 Task: Add Sprouts Mexican Style Shredded Cheese Value Pack to the cart.
Action: Mouse pressed left at (26, 89)
Screenshot: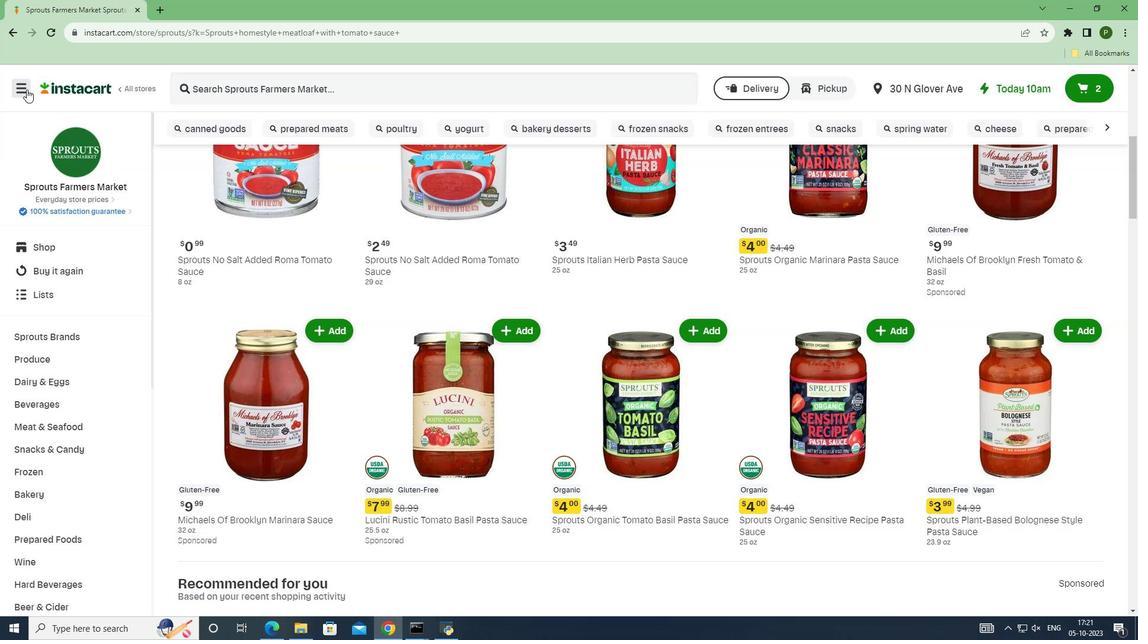 
Action: Mouse moved to (65, 313)
Screenshot: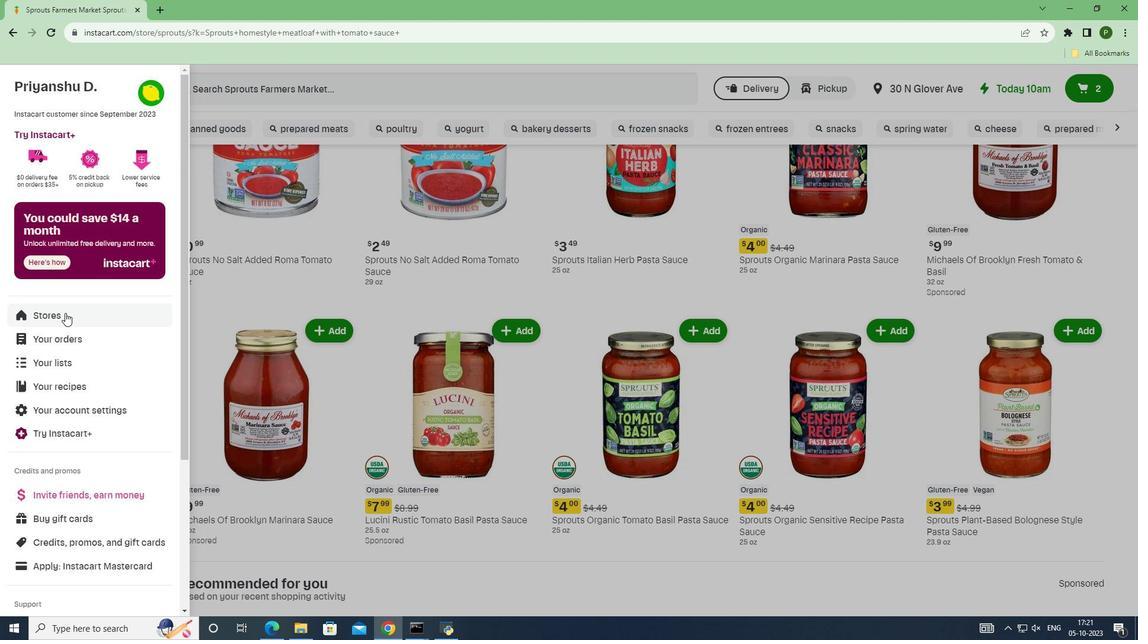 
Action: Mouse pressed left at (65, 313)
Screenshot: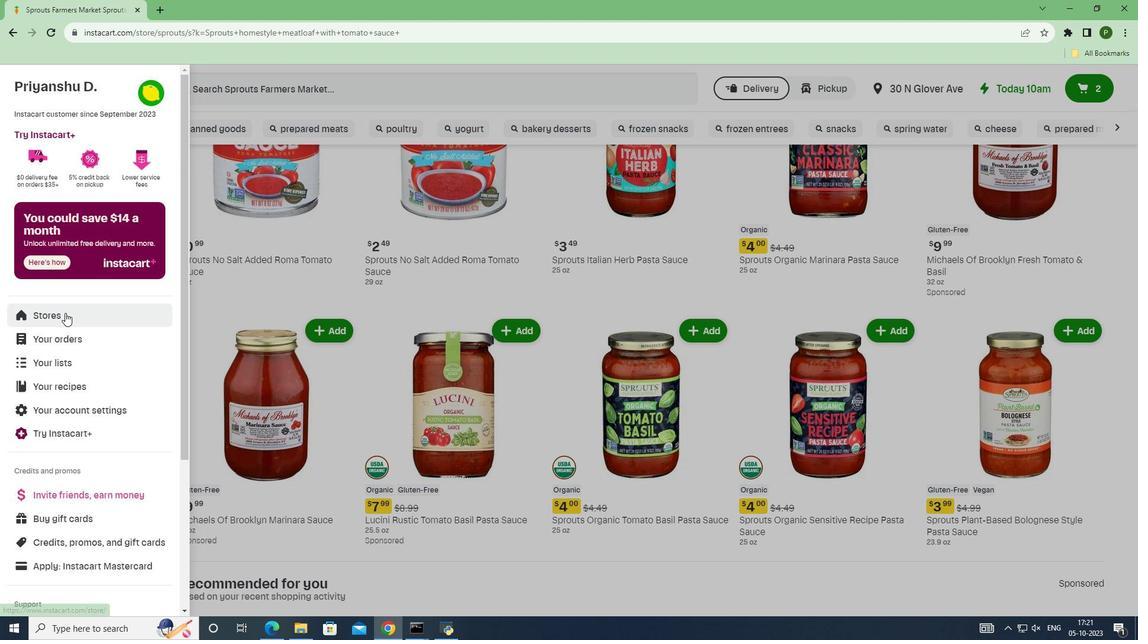 
Action: Mouse moved to (273, 136)
Screenshot: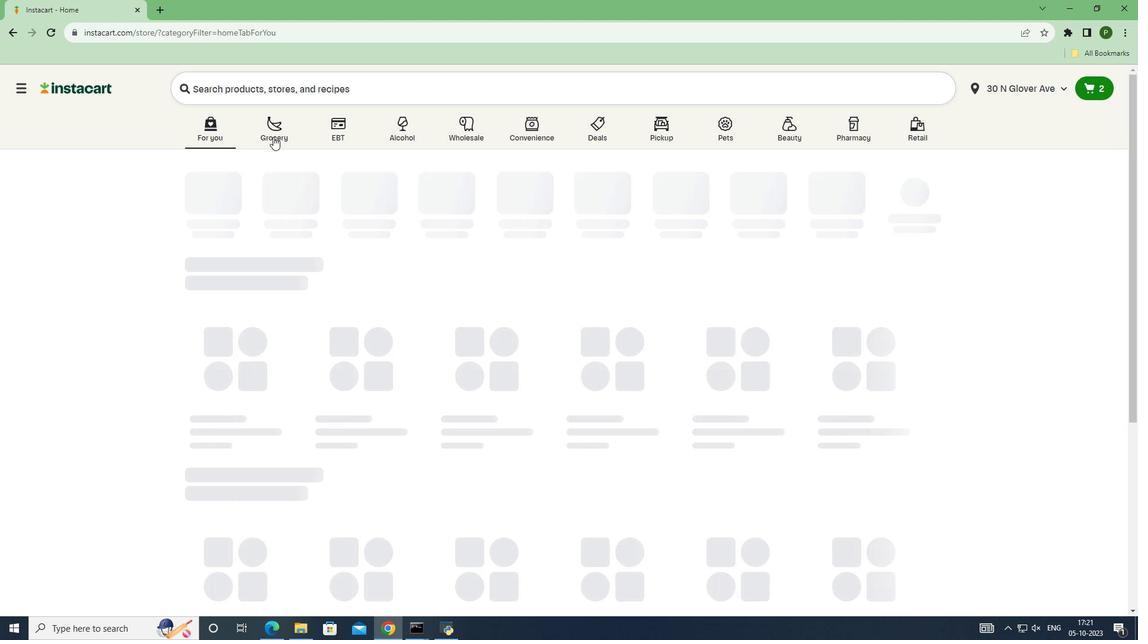
Action: Mouse pressed left at (273, 136)
Screenshot: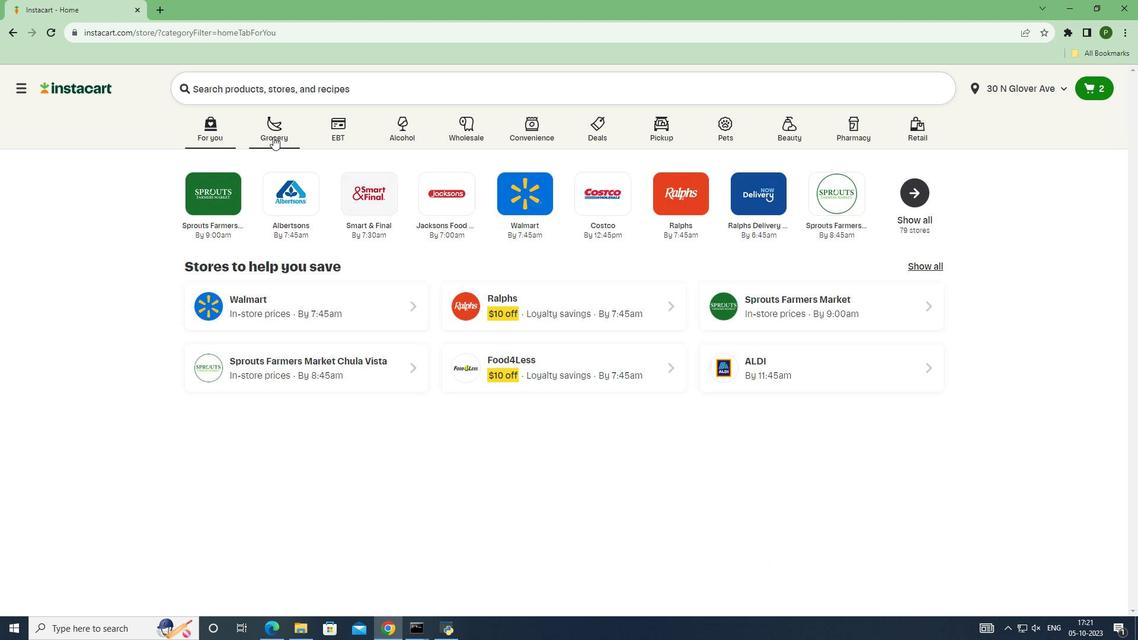
Action: Mouse moved to (298, 209)
Screenshot: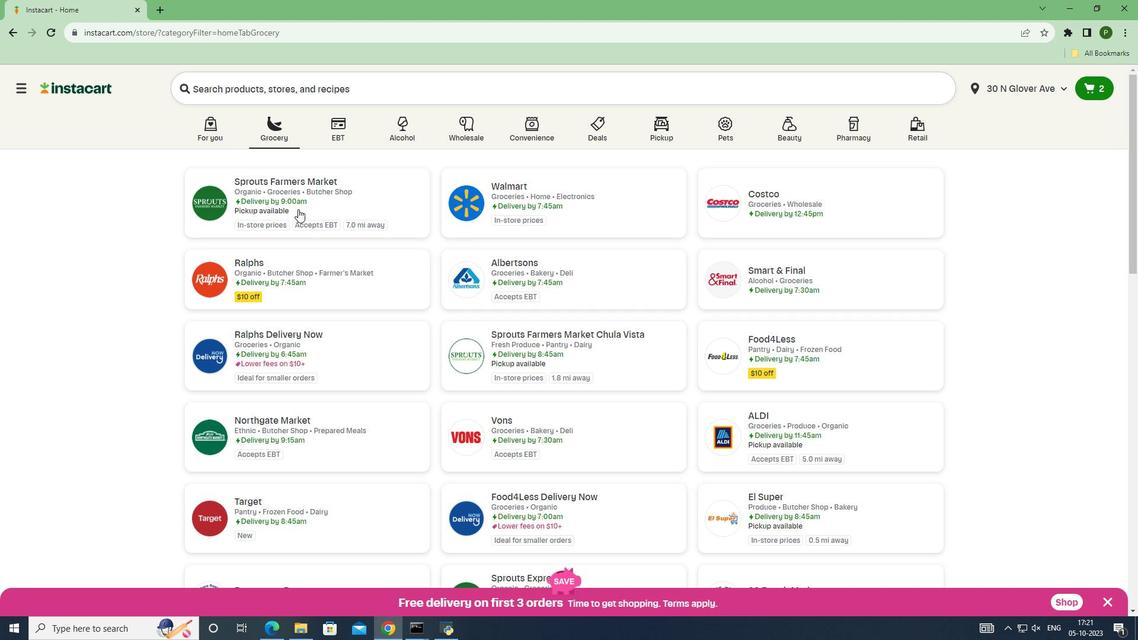 
Action: Mouse pressed left at (298, 209)
Screenshot: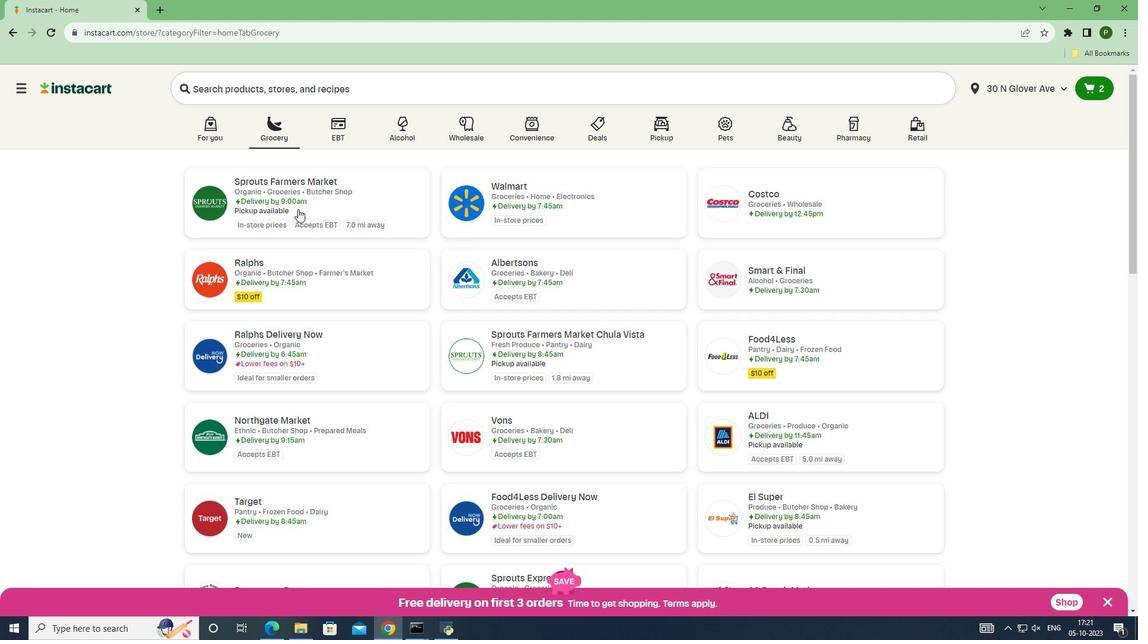 
Action: Mouse moved to (51, 333)
Screenshot: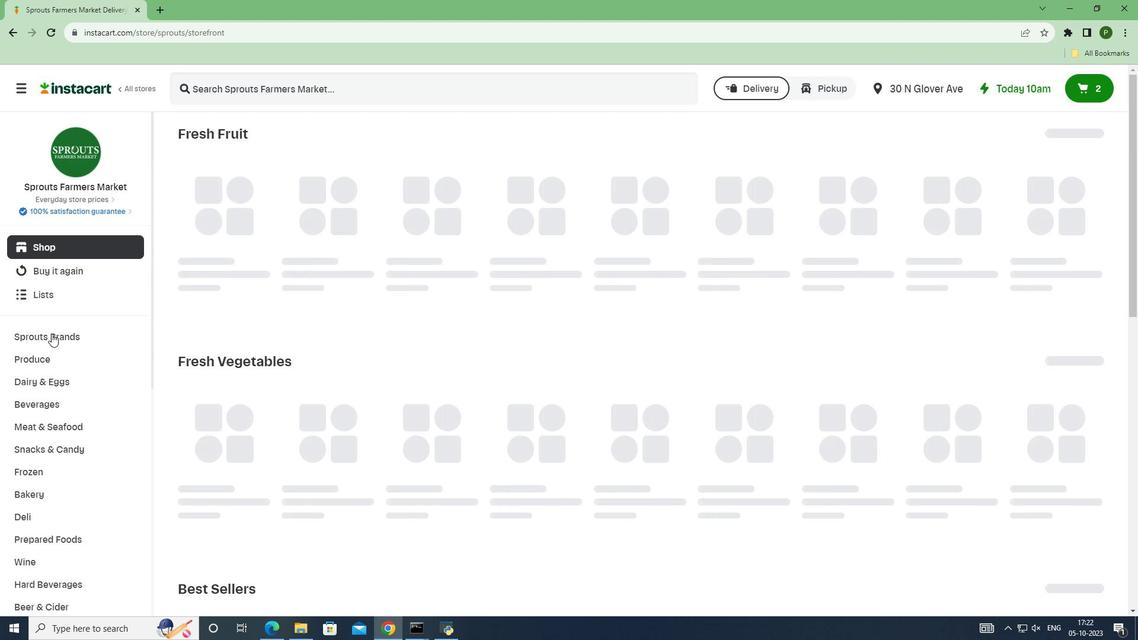 
Action: Mouse pressed left at (51, 333)
Screenshot: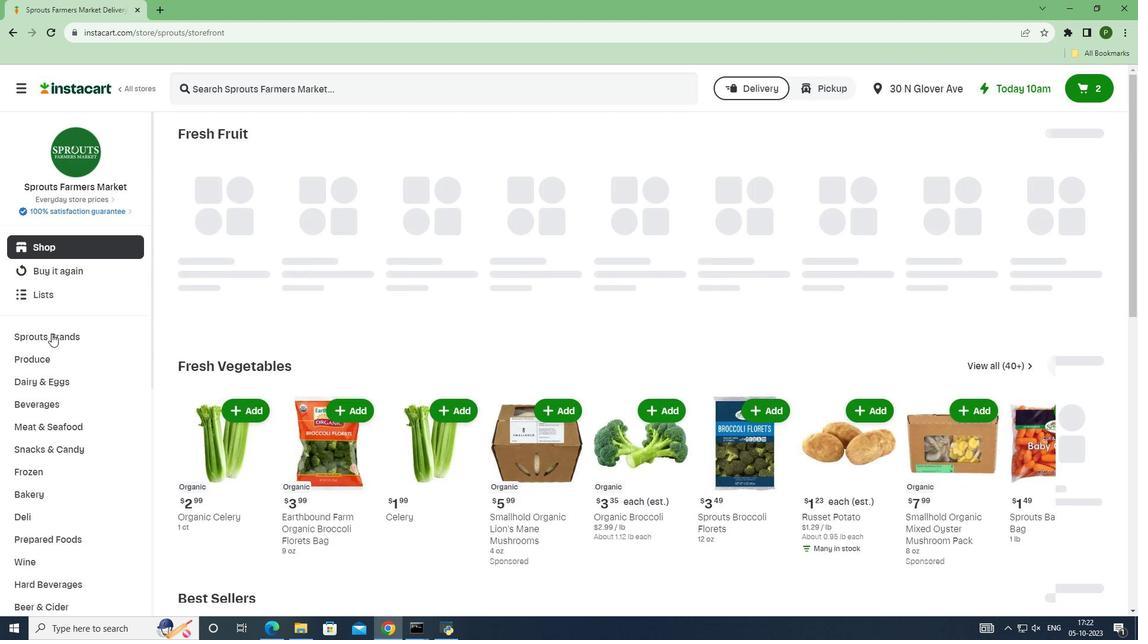 
Action: Mouse moved to (32, 468)
Screenshot: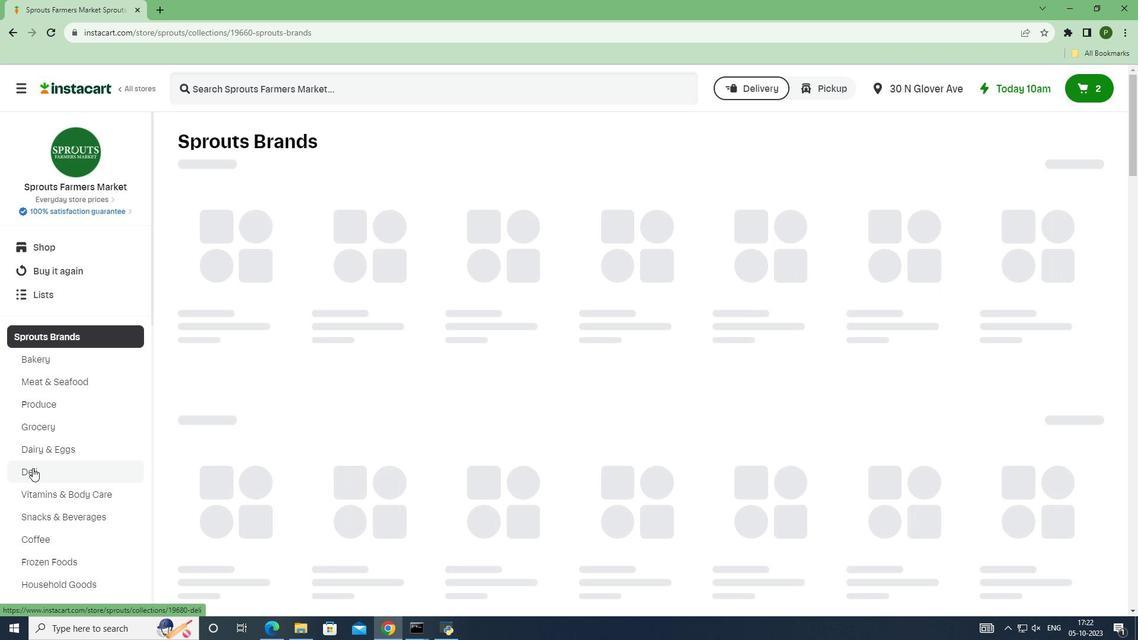 
Action: Mouse pressed left at (32, 468)
Screenshot: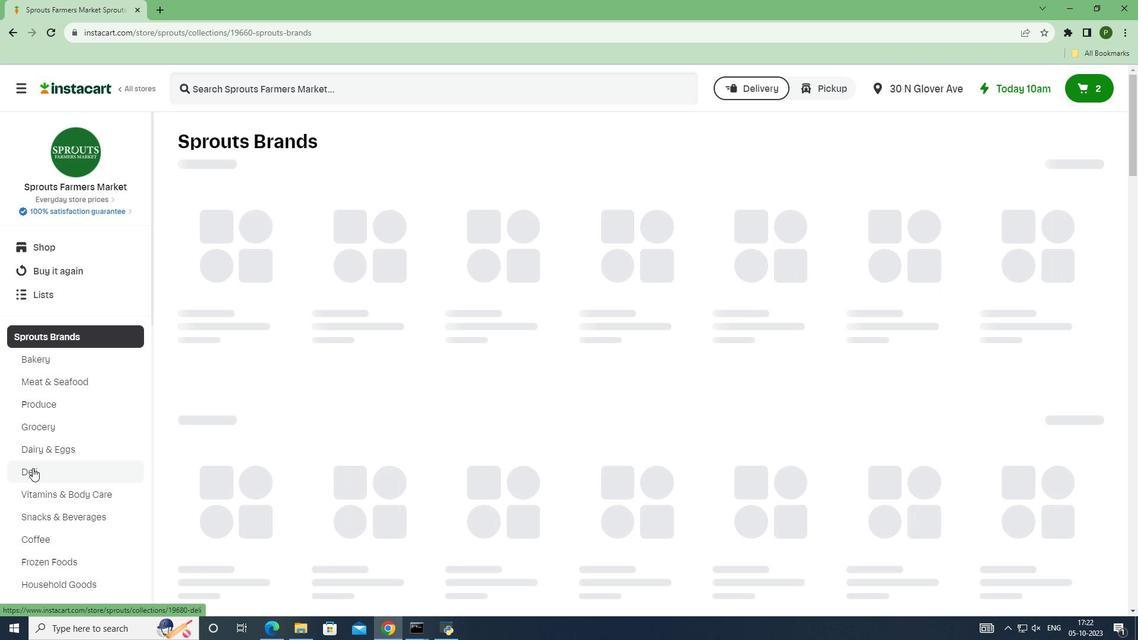 
Action: Mouse moved to (274, 84)
Screenshot: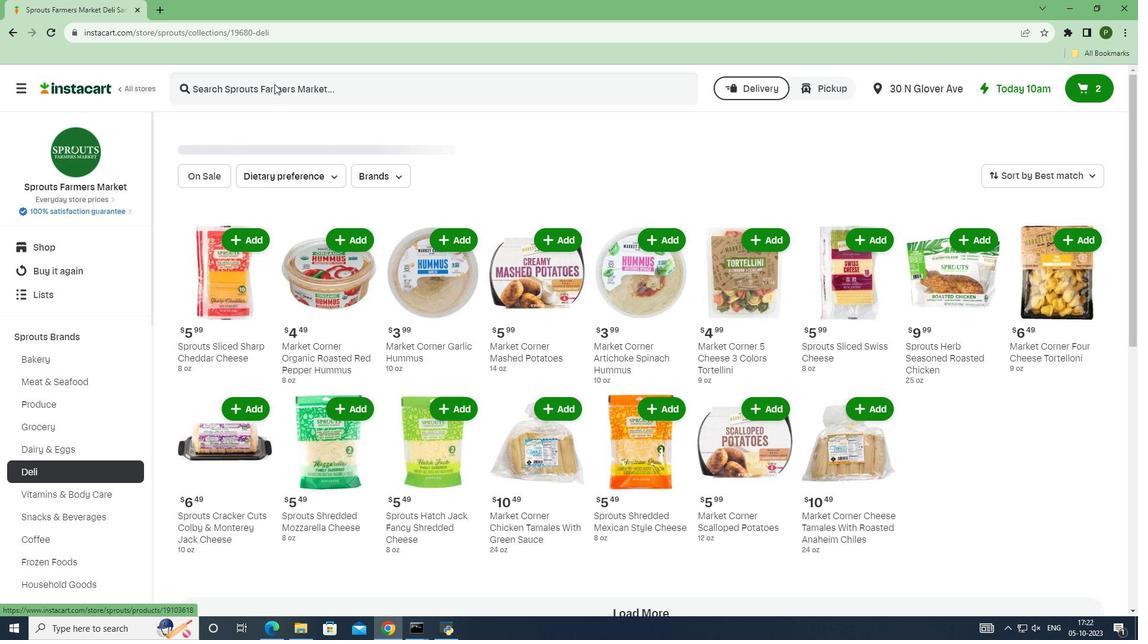 
Action: Mouse pressed left at (274, 84)
Screenshot: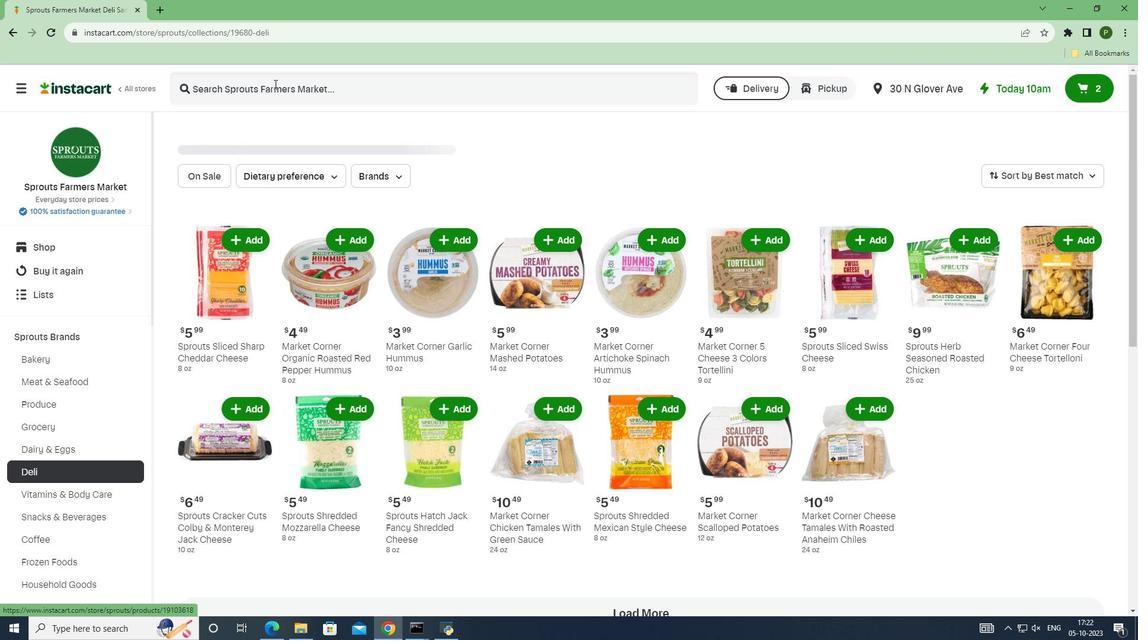 
Action: Key pressed <Key.caps_lock>S<Key.caps_lock>prouts<Key.space>mexican<Key.space>style<Key.space>shredded<Key.space>cheese<Key.space>value<Key.space>pack<Key.space><Key.enter>
Screenshot: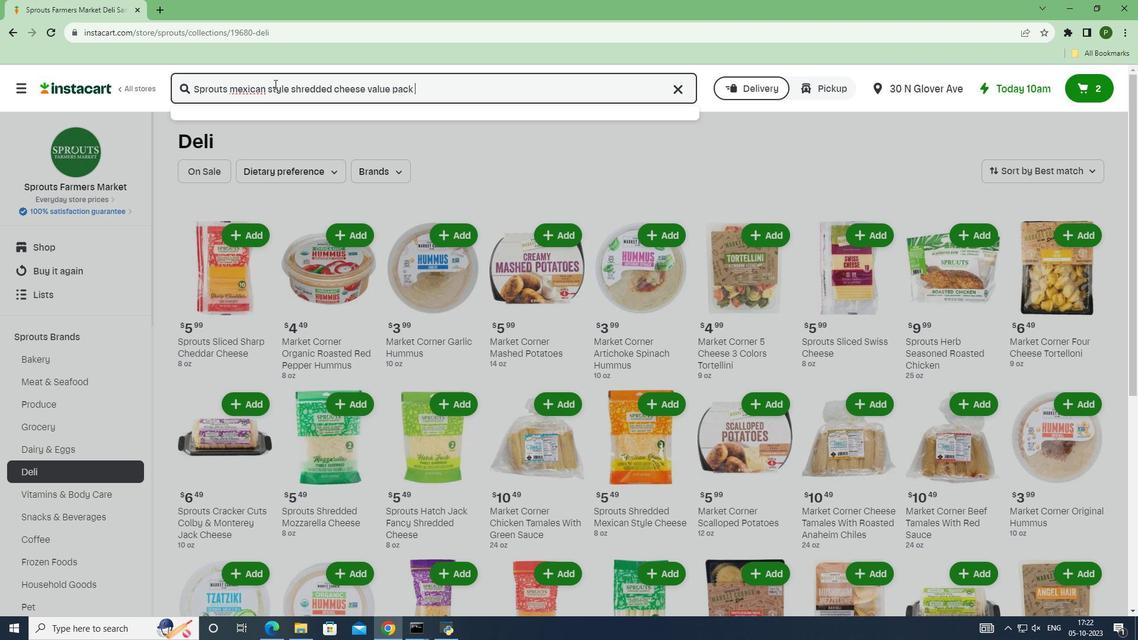 
Action: Mouse moved to (670, 198)
Screenshot: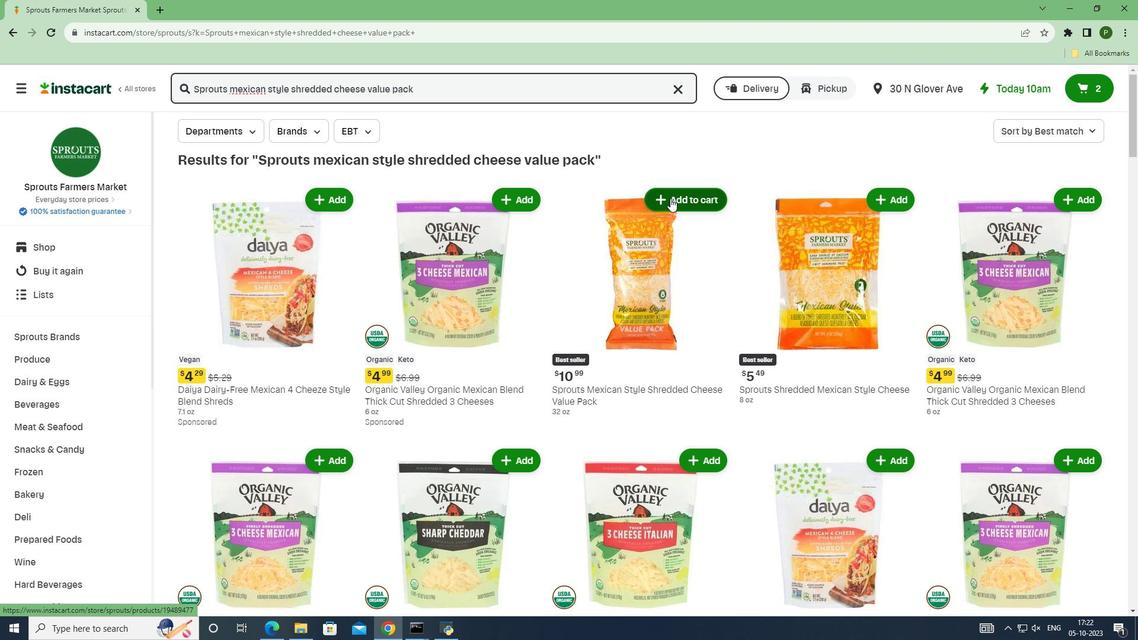 
Action: Mouse pressed left at (670, 198)
Screenshot: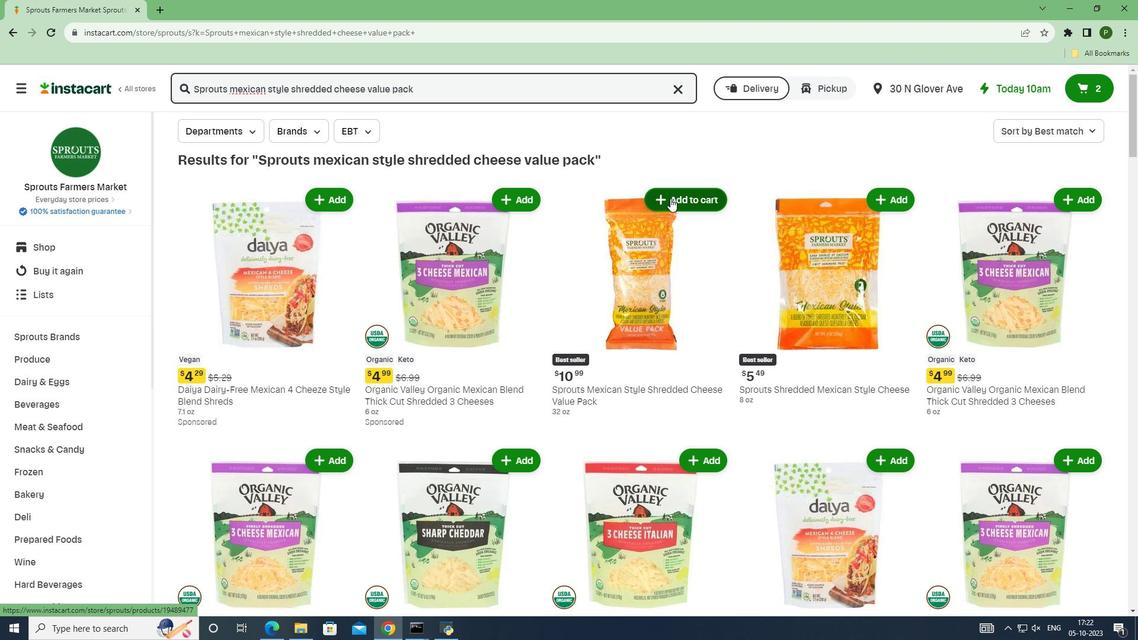 
